 Task: Create a calendar event titled 'Meeting' on 16 May 2023 from 1:00 PM to 1:45 PM, add a Google Meet link, set a 30-minute notification, attach 'Trello 2-2.xlsx' from Google Drive, and add 'Meeting related documents' in the description.
Action: Mouse moved to (60, 117)
Screenshot: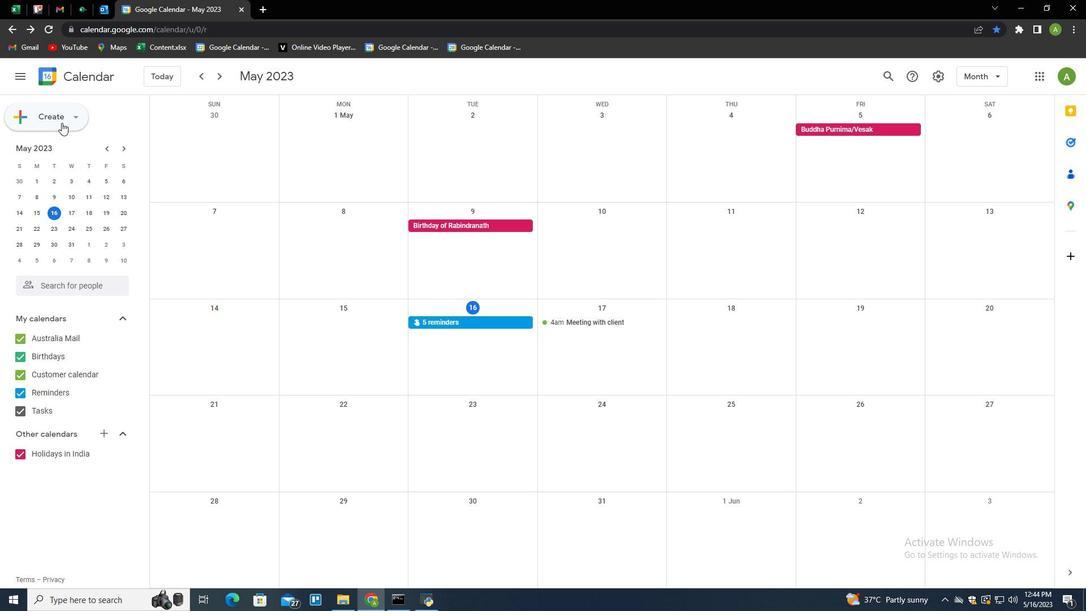 
Action: Mouse pressed left at (60, 117)
Screenshot: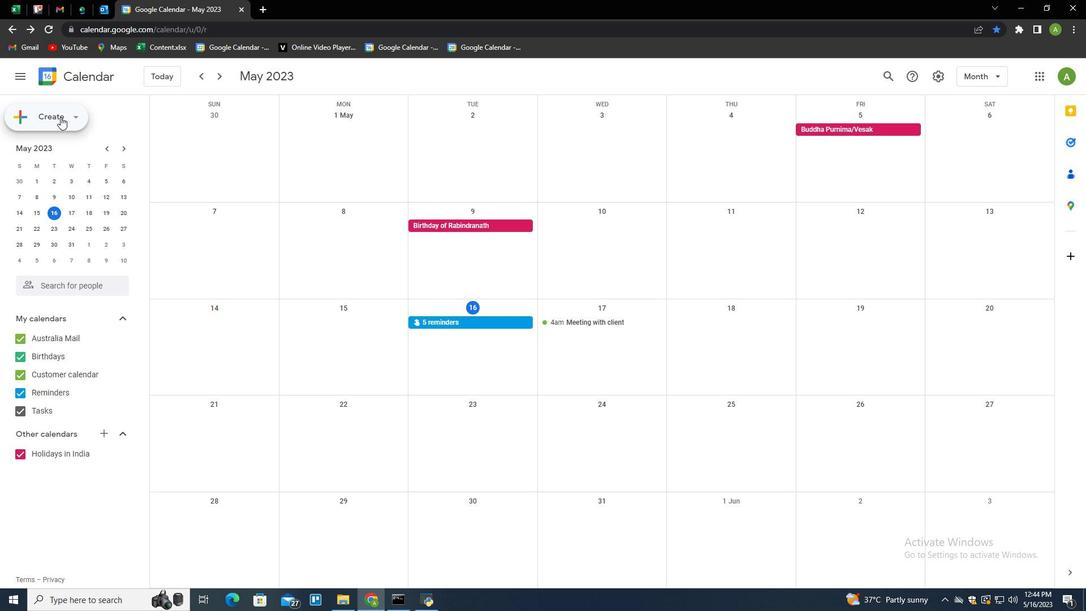 
Action: Mouse moved to (44, 148)
Screenshot: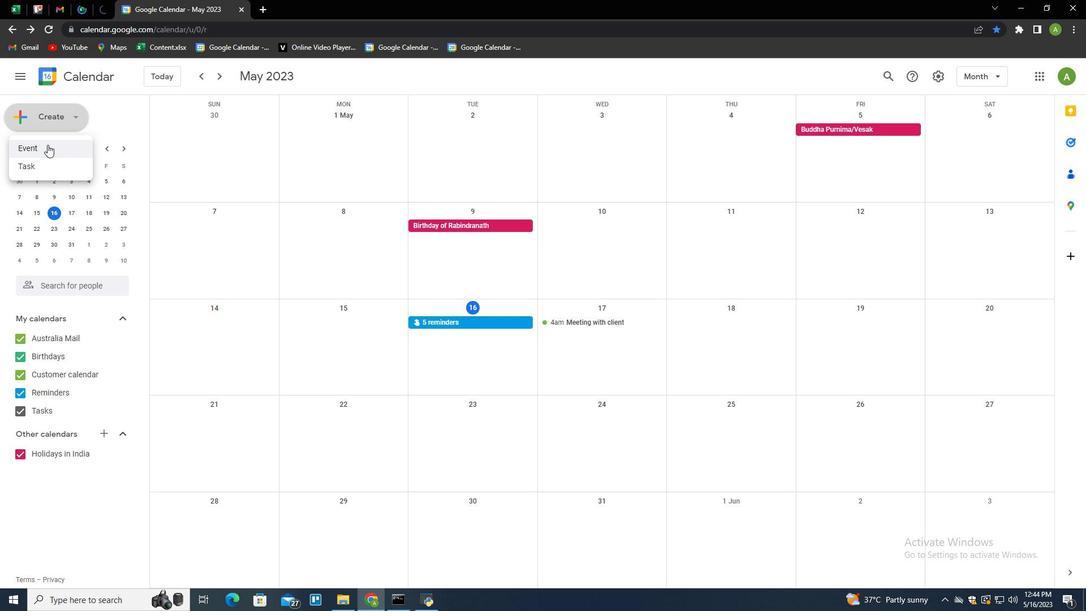 
Action: Mouse pressed left at (44, 148)
Screenshot: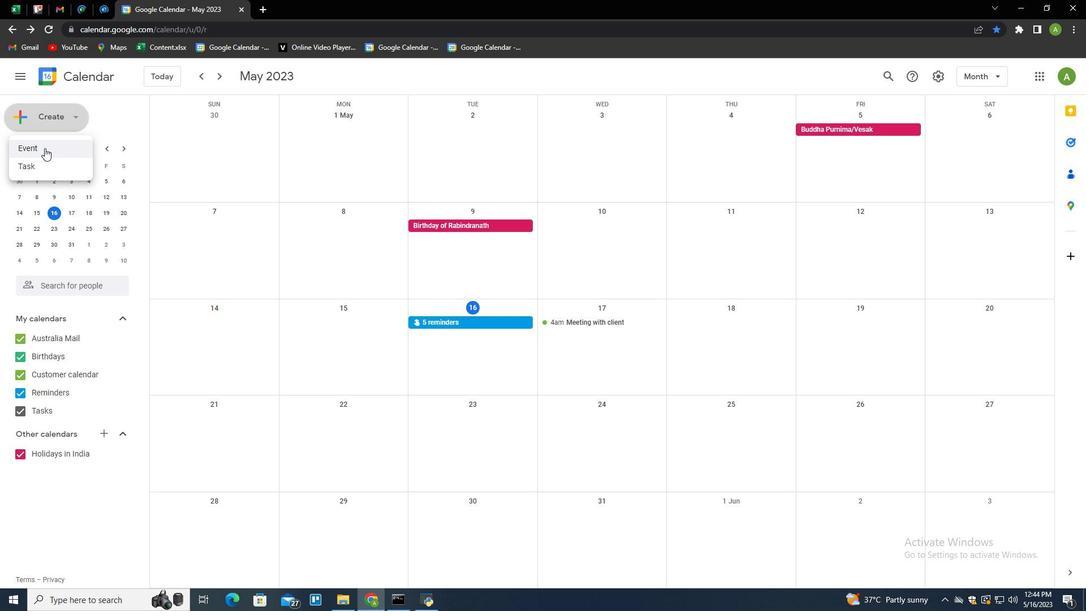 
Action: Mouse moved to (319, 452)
Screenshot: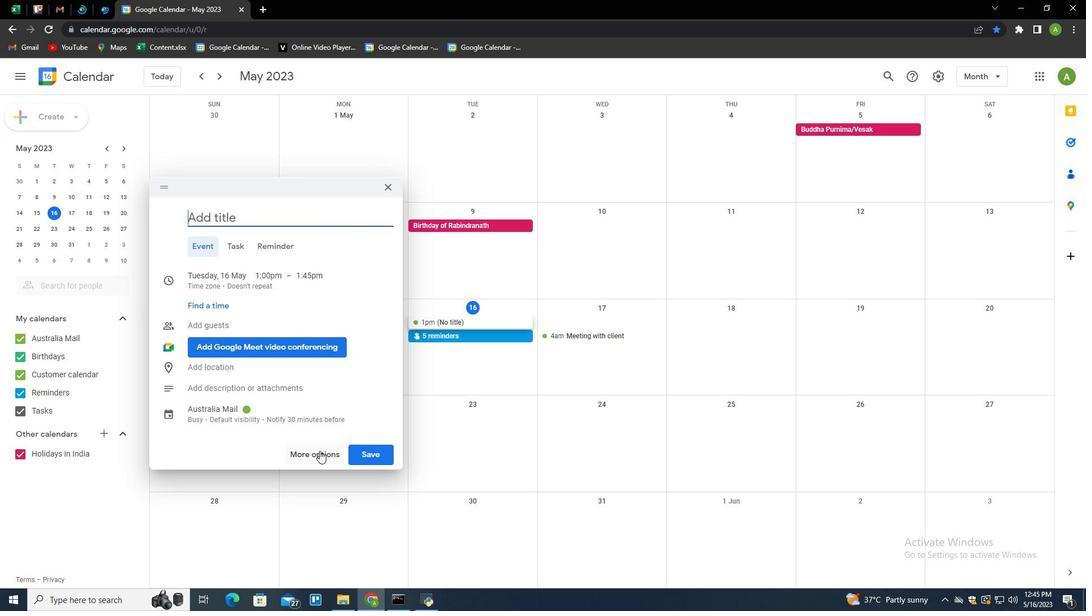 
Action: Mouse pressed left at (319, 452)
Screenshot: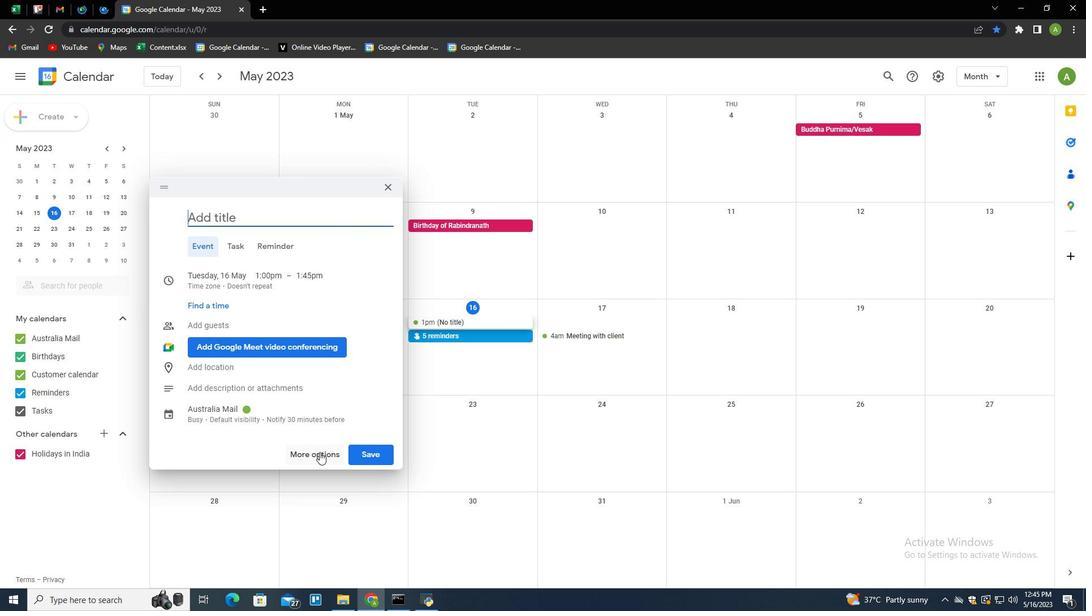 
Action: Mouse moved to (175, 82)
Screenshot: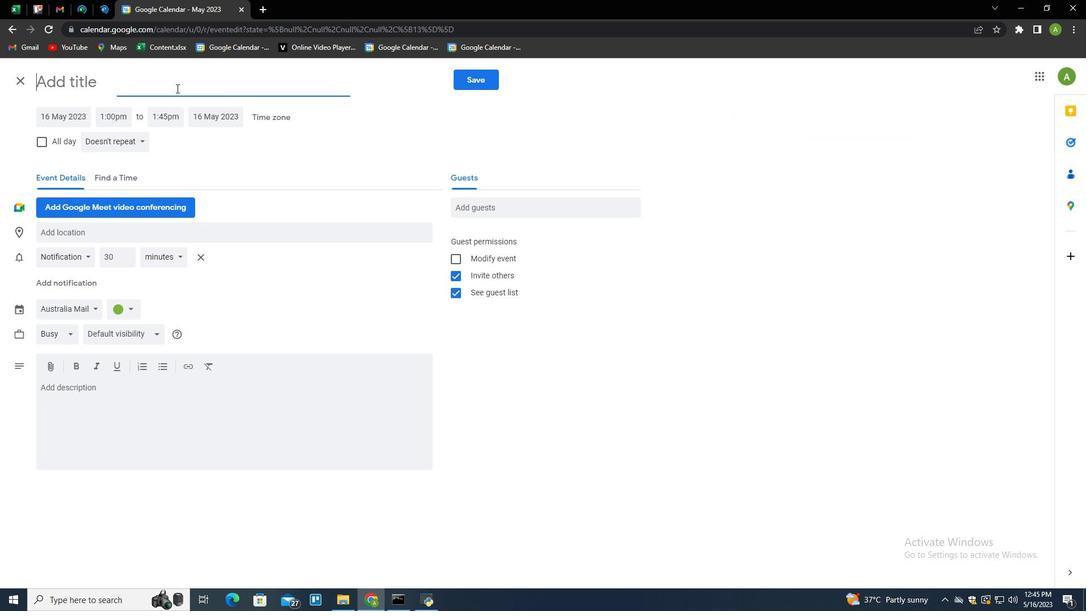 
Action: Mouse pressed left at (175, 82)
Screenshot: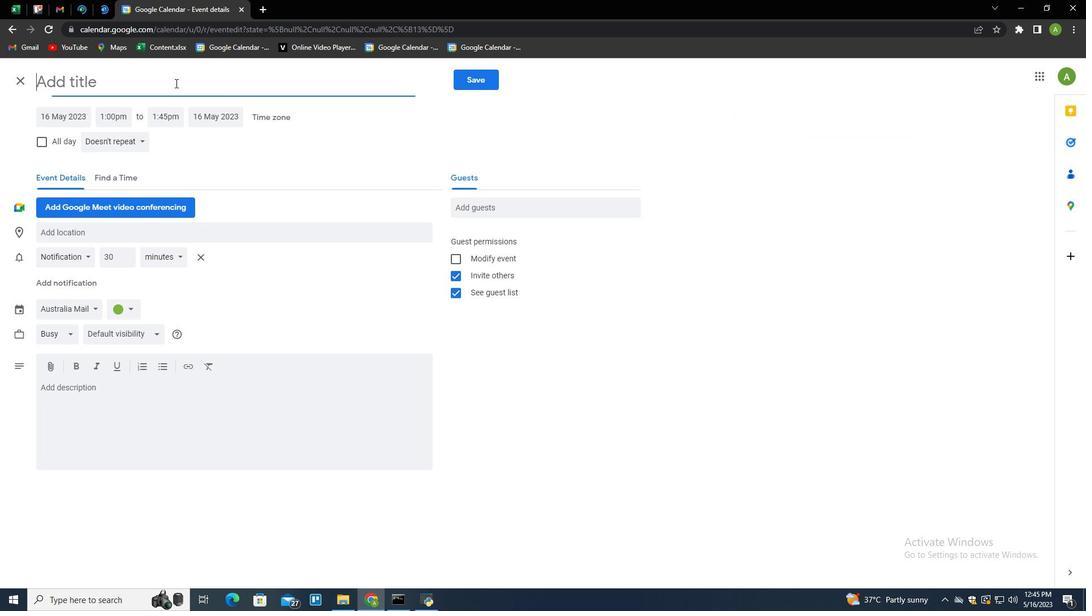 
Action: Key pressed <Key.shift>Meeting
Screenshot: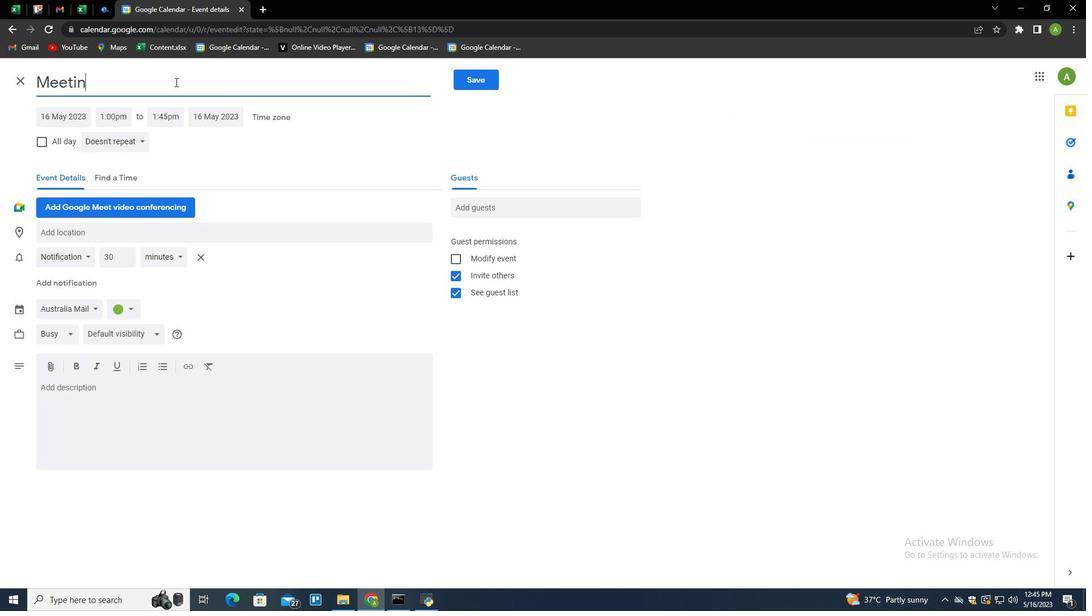 
Action: Mouse moved to (51, 371)
Screenshot: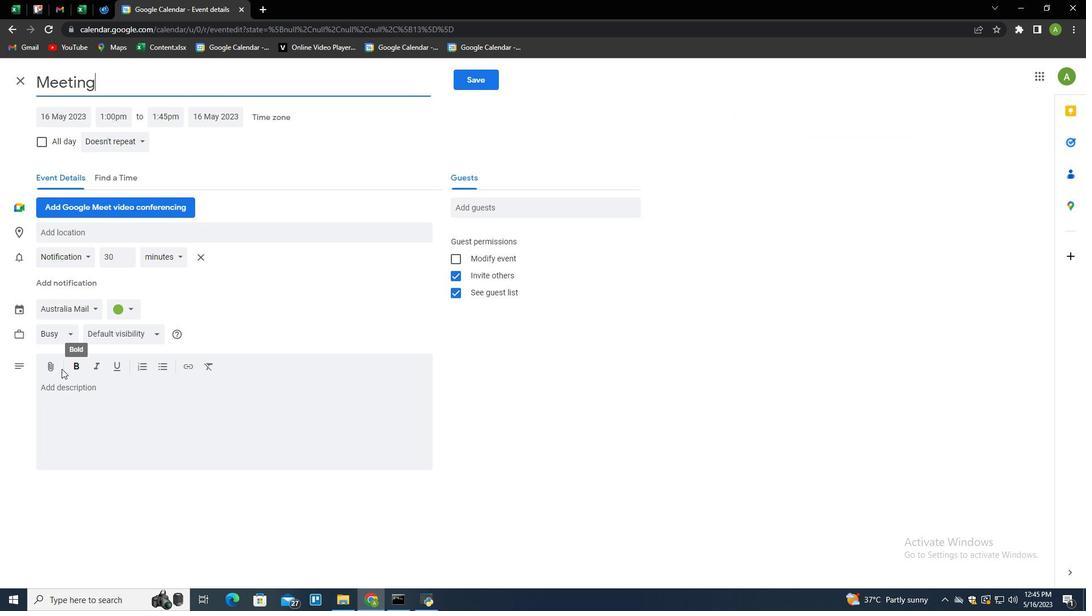 
Action: Mouse pressed left at (51, 371)
Screenshot: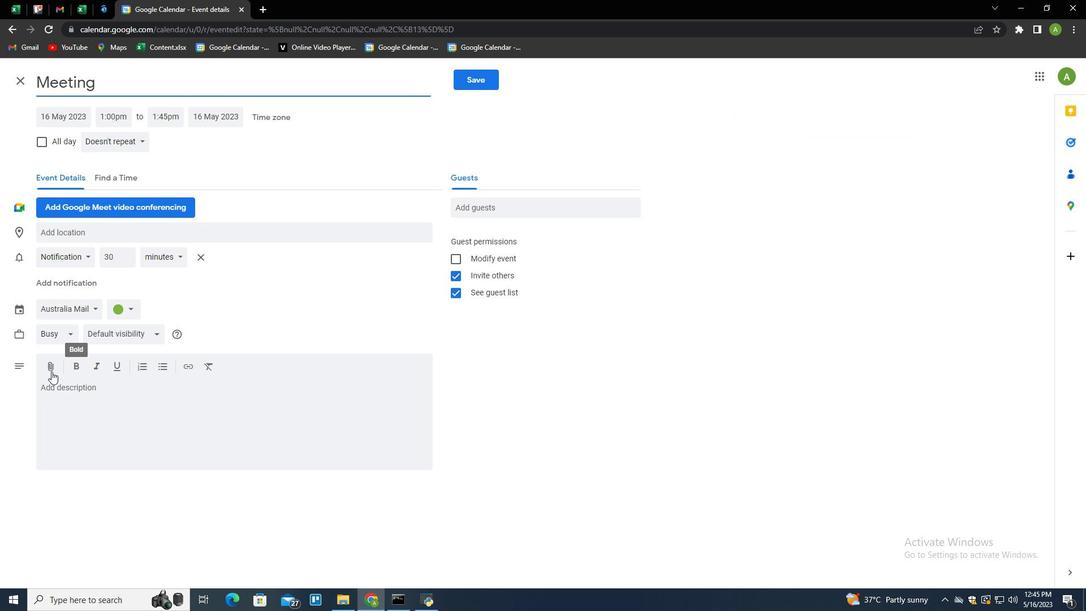 
Action: Mouse moved to (271, 267)
Screenshot: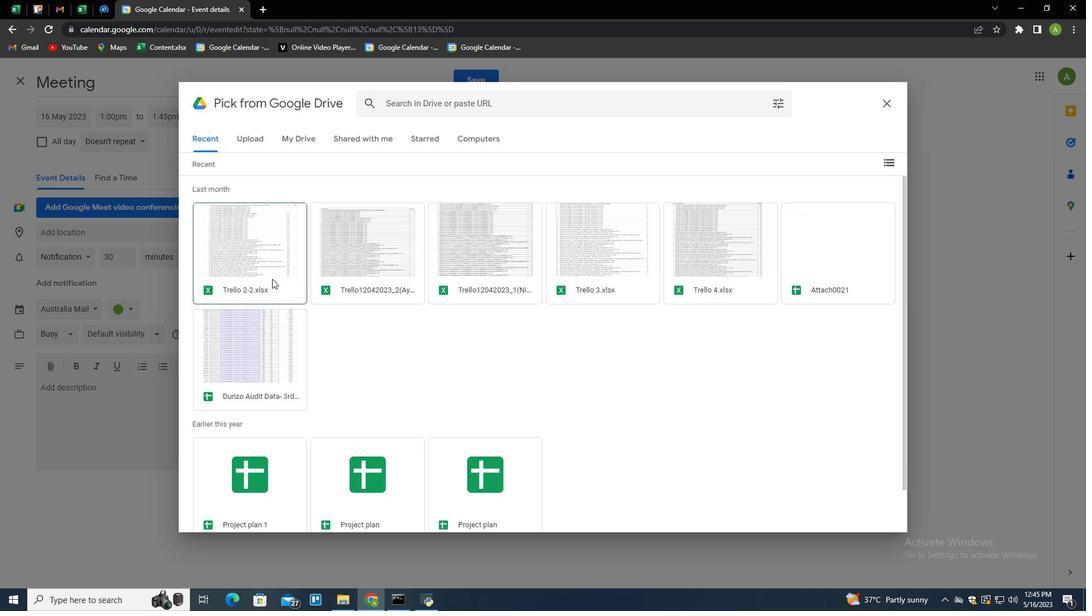 
Action: Mouse pressed left at (271, 267)
Screenshot: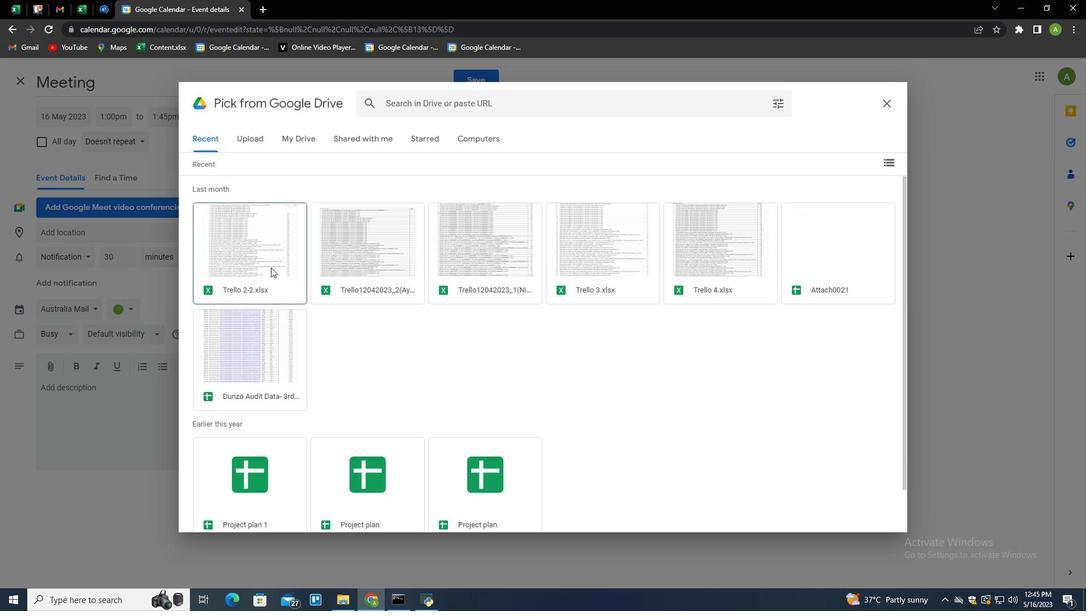 
Action: Mouse moved to (877, 516)
Screenshot: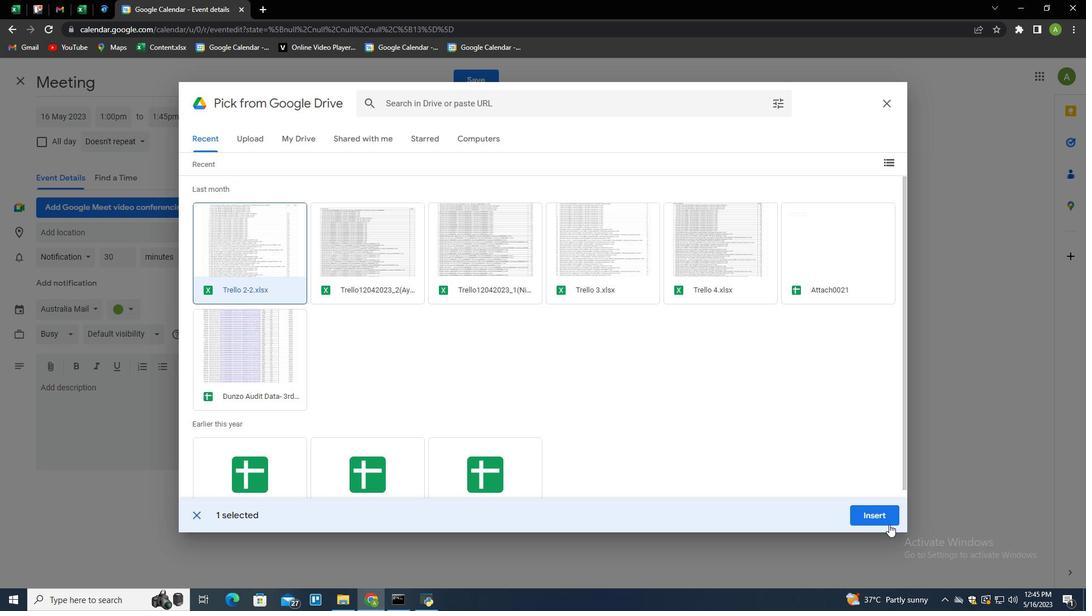 
Action: Mouse pressed left at (877, 516)
Screenshot: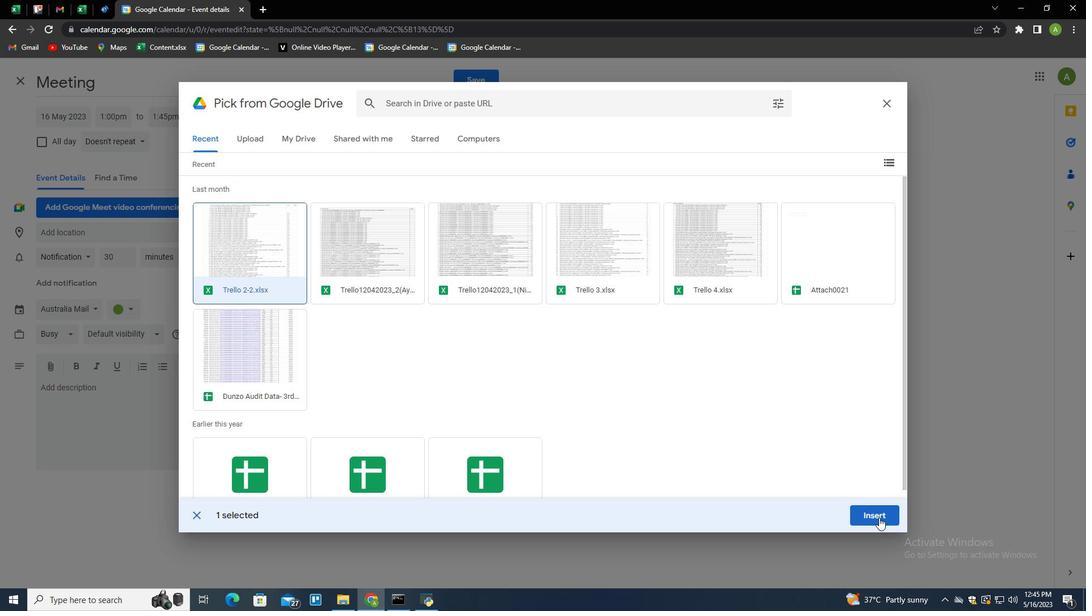 
Action: Mouse moved to (191, 384)
Screenshot: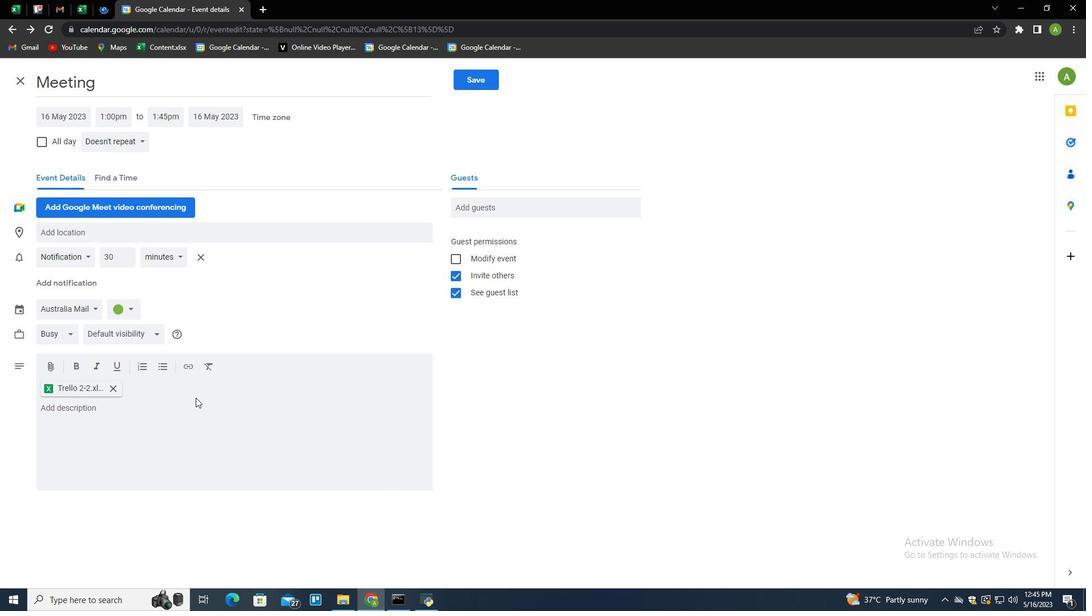 
Action: Mouse pressed left at (191, 384)
Screenshot: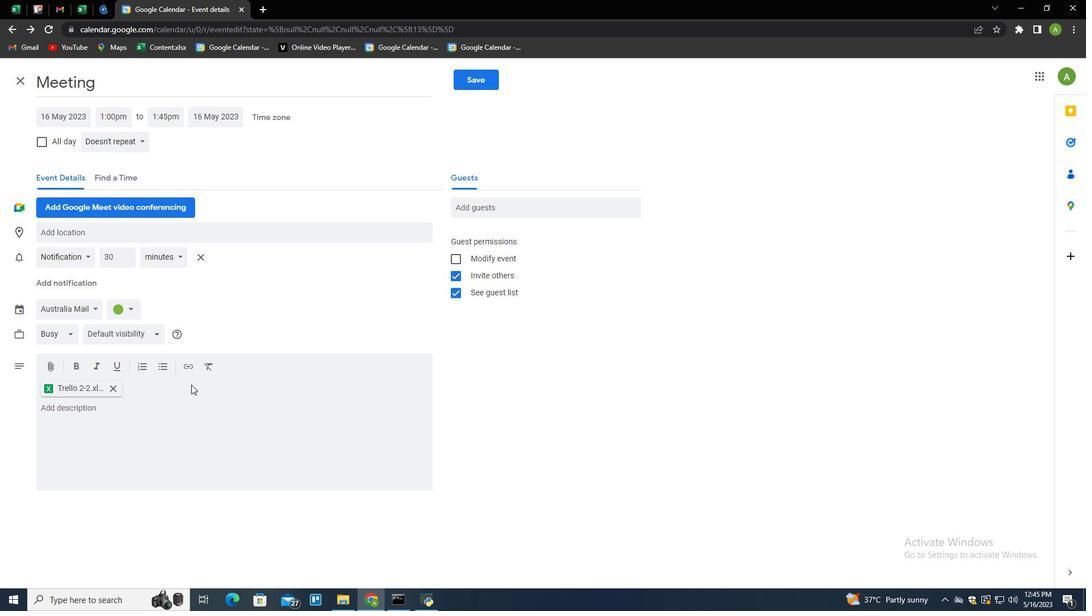 
Action: Mouse moved to (99, 409)
Screenshot: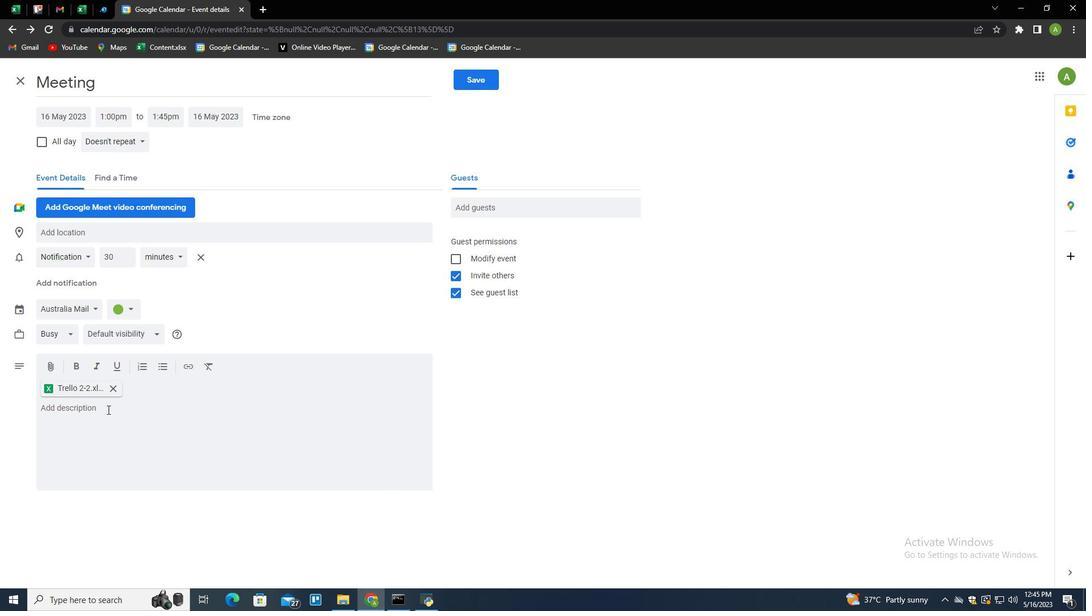 
Action: Mouse pressed left at (99, 409)
Screenshot: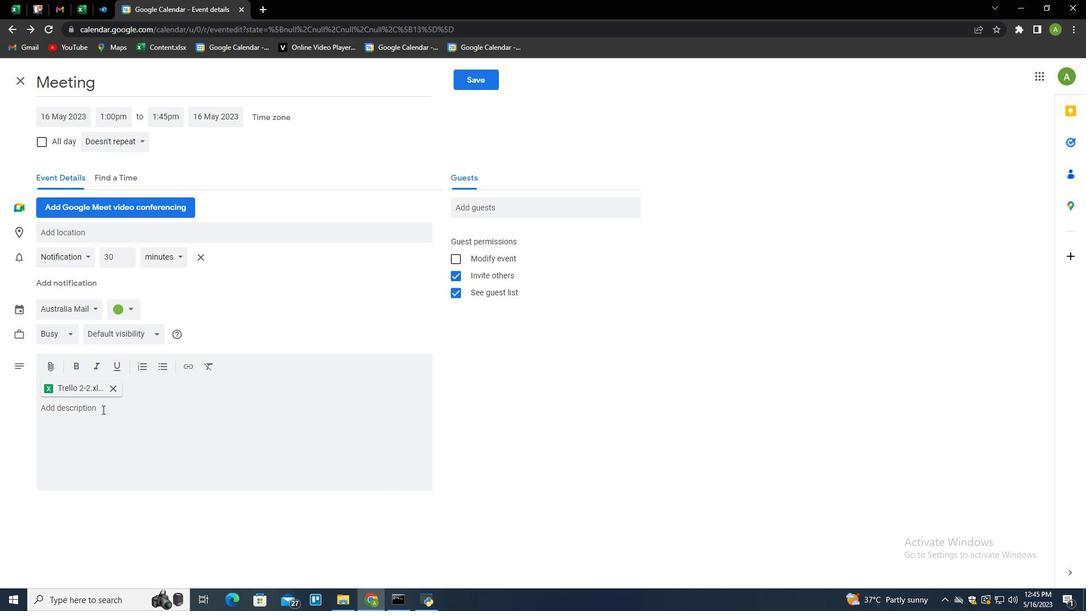 
Action: Key pressed <Key.shift><Key.shift><Key.shift><Key.shift><Key.shift><Key.shift><Key.shift><Key.shift><Key.shift><Key.shift><Key.shift><Key.shift>Meeting<Key.space>related<Key.space>so<Key.backspace><Key.backspace>docue<Key.backspace>ments
Screenshot: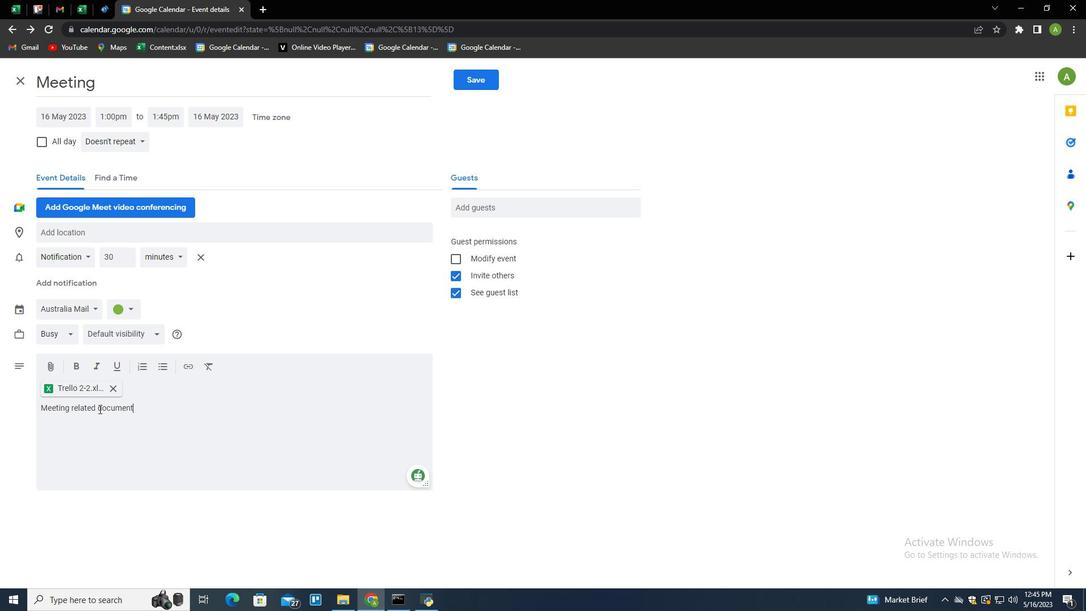 
Action: Mouse moved to (237, 423)
Screenshot: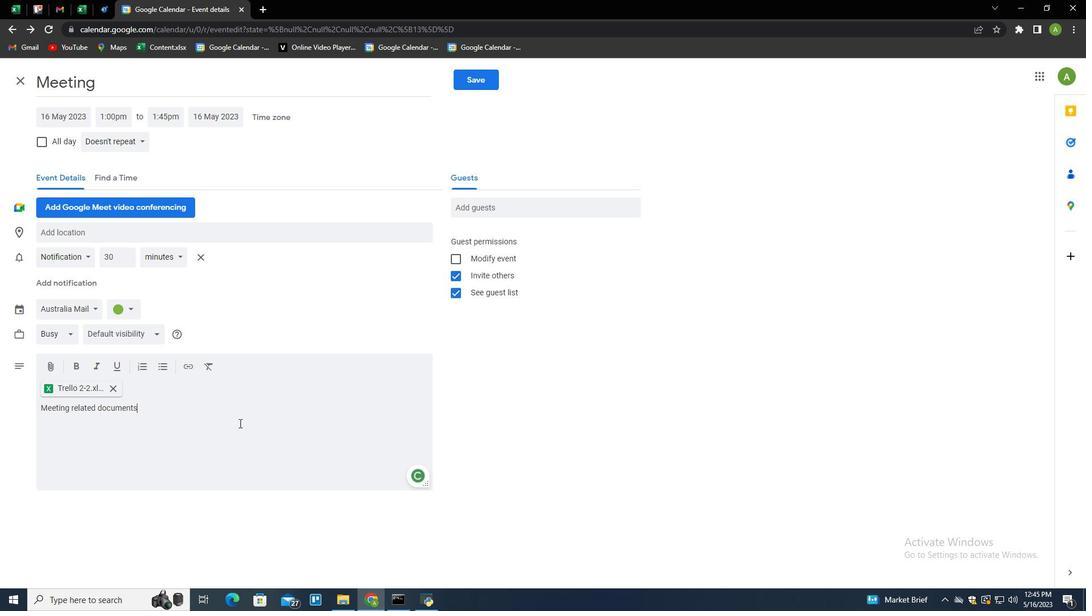 
Action: Mouse pressed left at (237, 423)
Screenshot: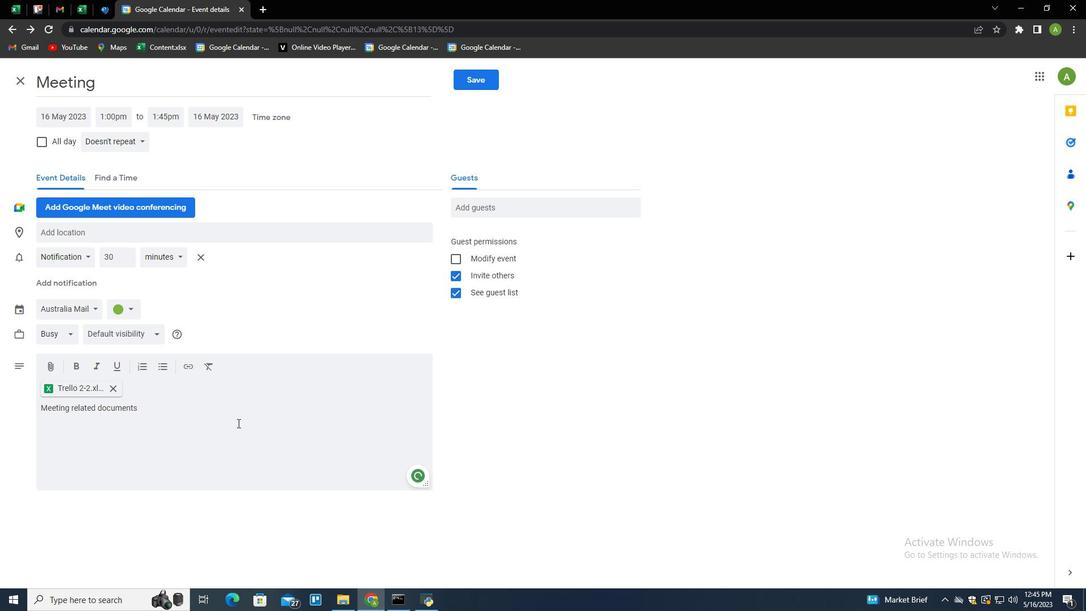 
Action: Mouse moved to (470, 79)
Screenshot: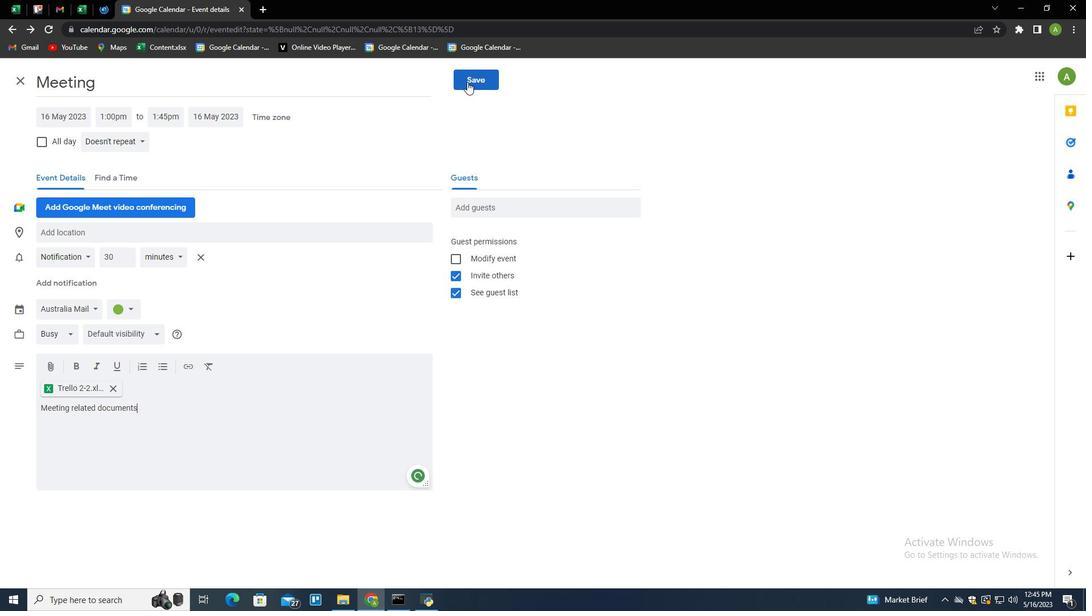 
Action: Mouse pressed left at (470, 79)
Screenshot: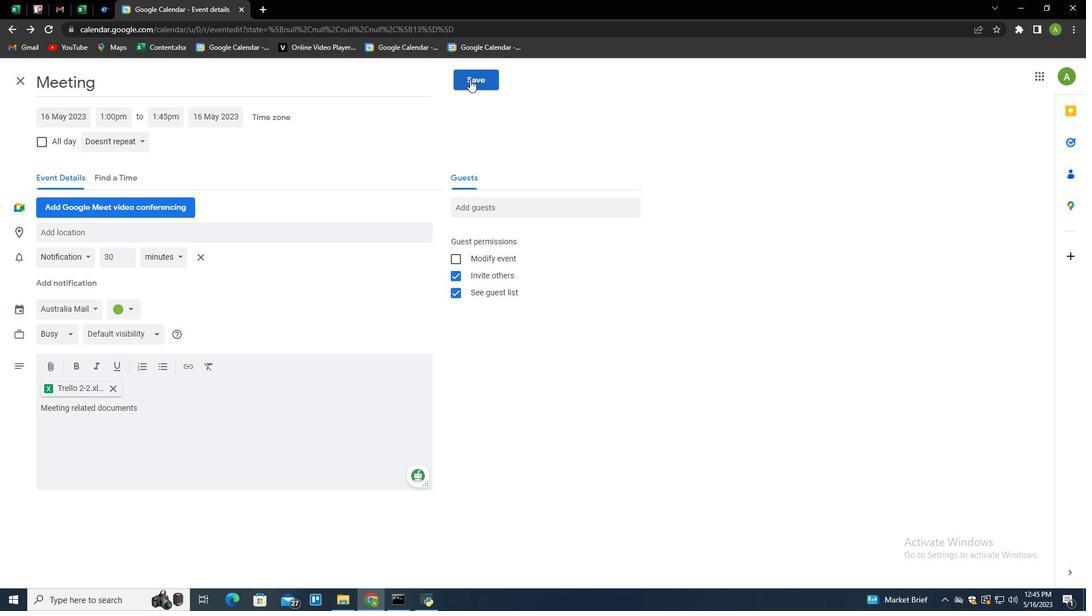 
Action: Mouse moved to (519, 320)
Screenshot: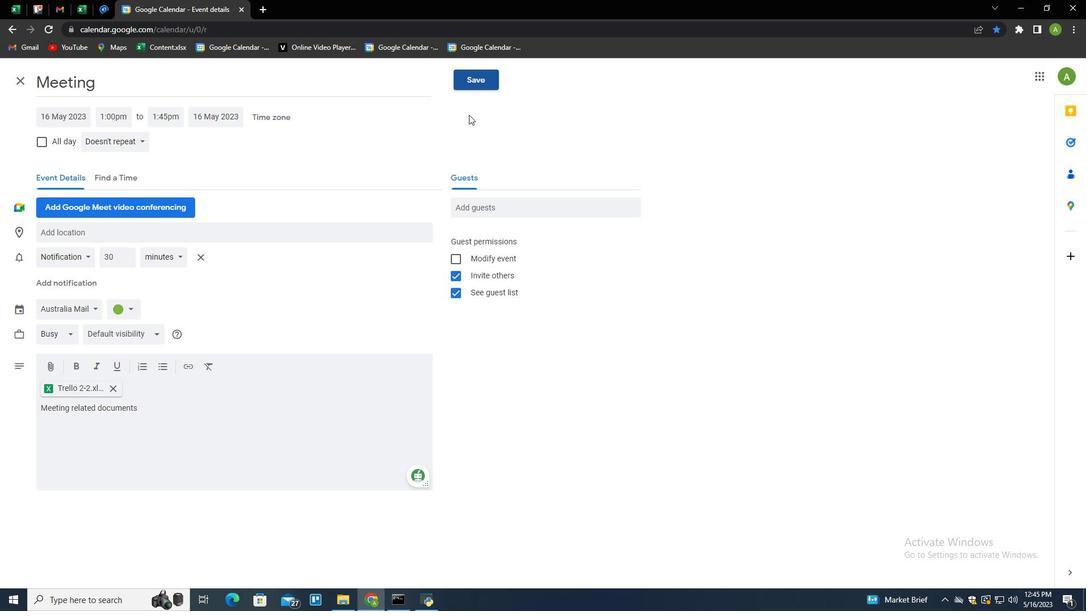 
